 Task: Enable the option "Always on top" for general video settings.
Action: Mouse moved to (119, 10)
Screenshot: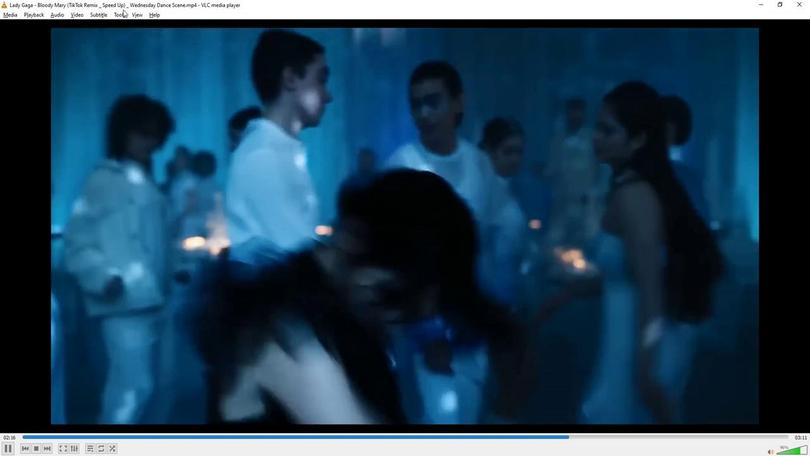 
Action: Mouse pressed left at (119, 10)
Screenshot: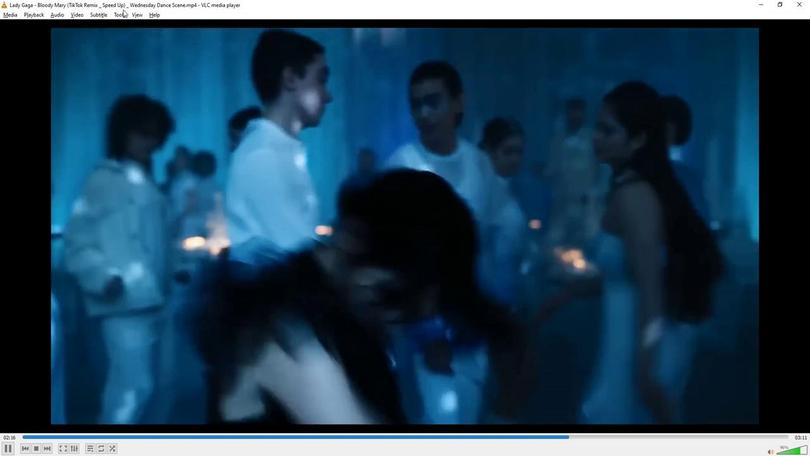 
Action: Mouse moved to (134, 110)
Screenshot: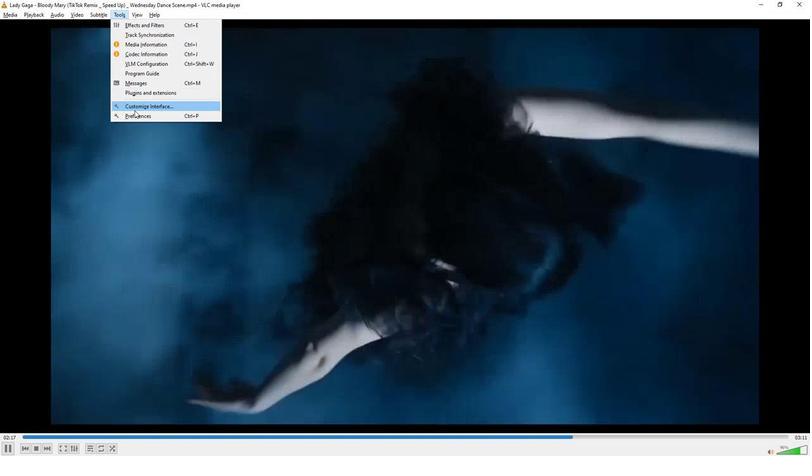 
Action: Mouse pressed left at (134, 110)
Screenshot: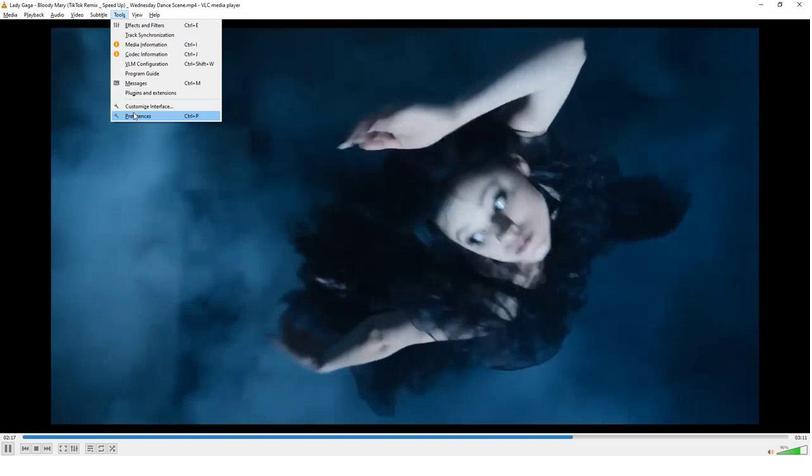 
Action: Mouse moved to (142, 348)
Screenshot: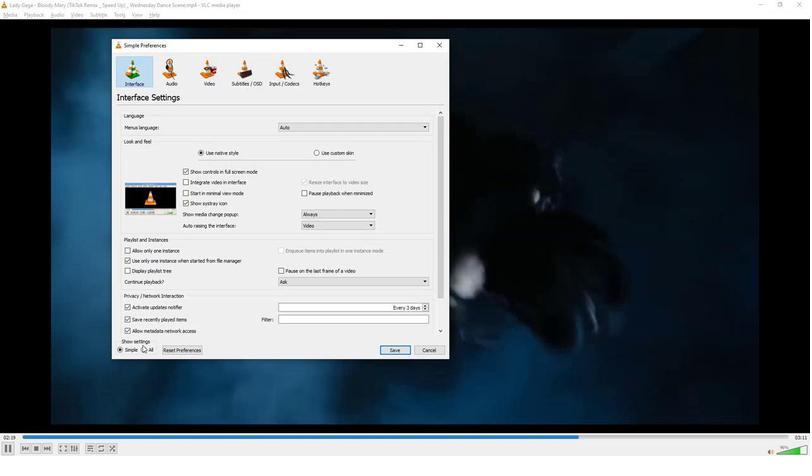
Action: Mouse pressed left at (142, 348)
Screenshot: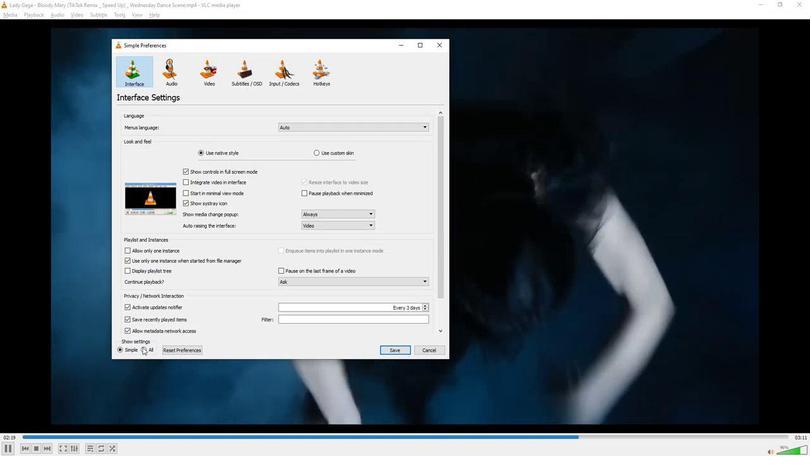 
Action: Mouse moved to (164, 231)
Screenshot: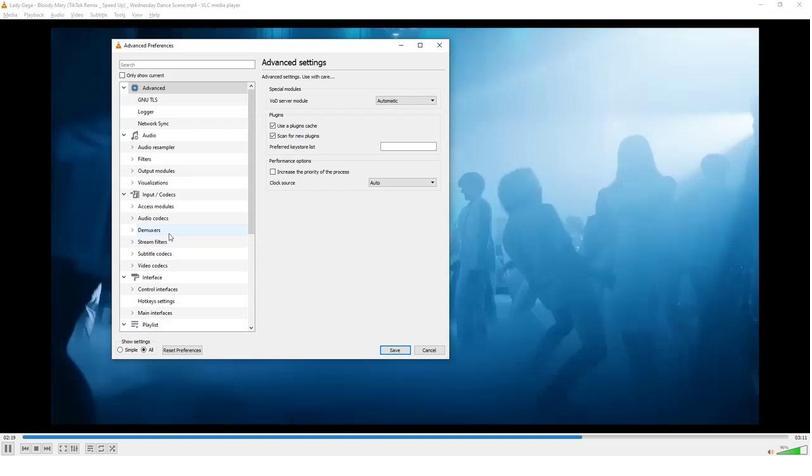 
Action: Mouse scrolled (164, 231) with delta (0, 0)
Screenshot: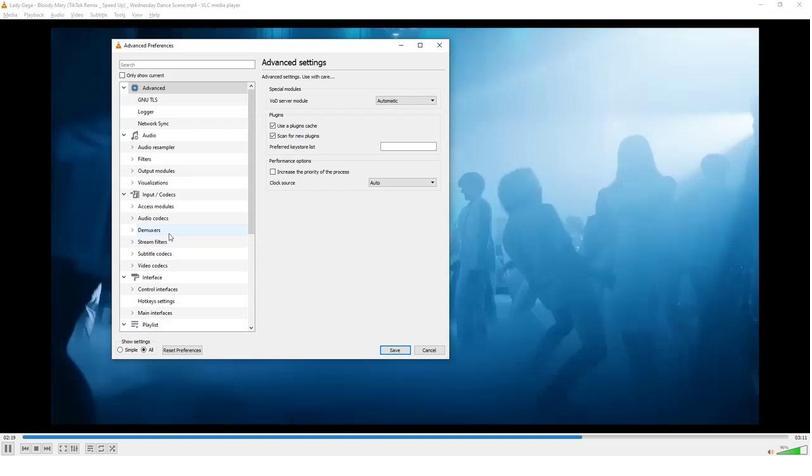 
Action: Mouse moved to (163, 231)
Screenshot: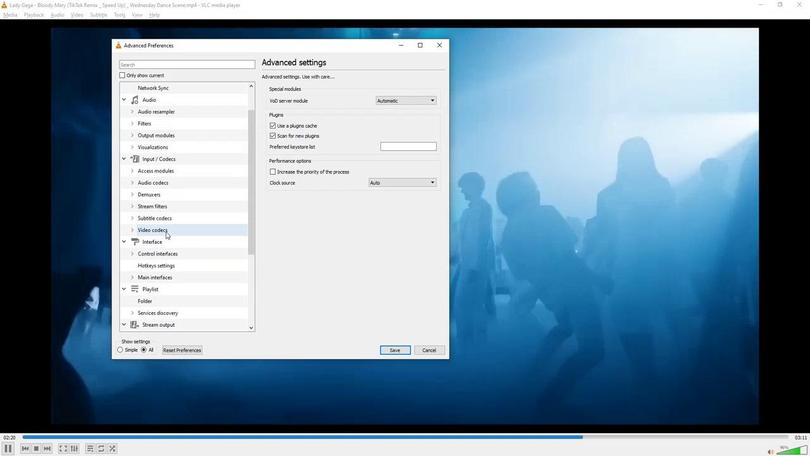 
Action: Mouse scrolled (163, 231) with delta (0, 0)
Screenshot: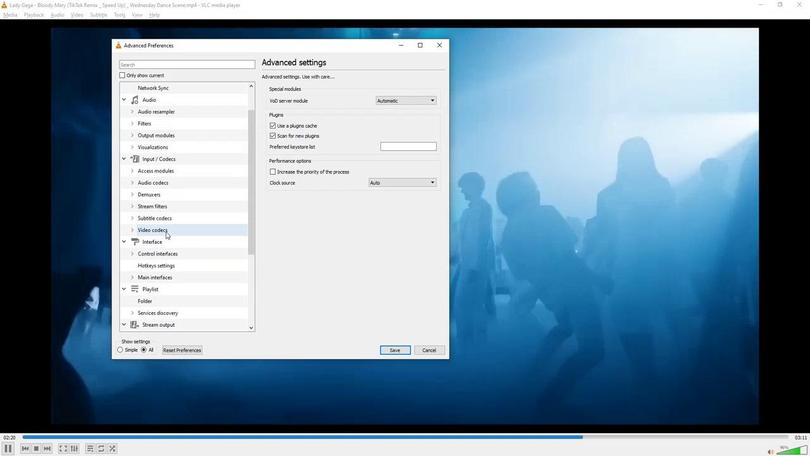 
Action: Mouse scrolled (163, 231) with delta (0, 0)
Screenshot: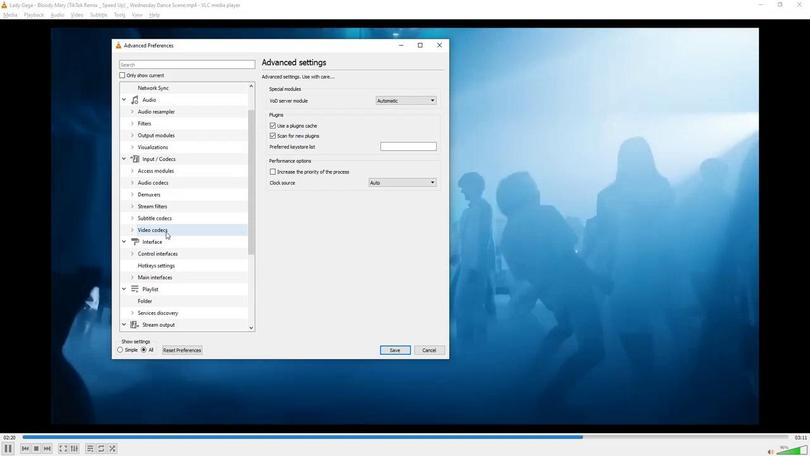 
Action: Mouse scrolled (163, 231) with delta (0, 0)
Screenshot: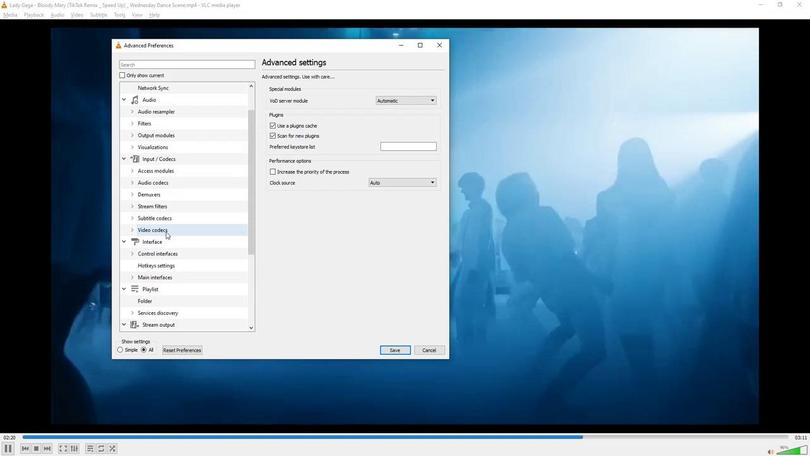 
Action: Mouse moved to (162, 231)
Screenshot: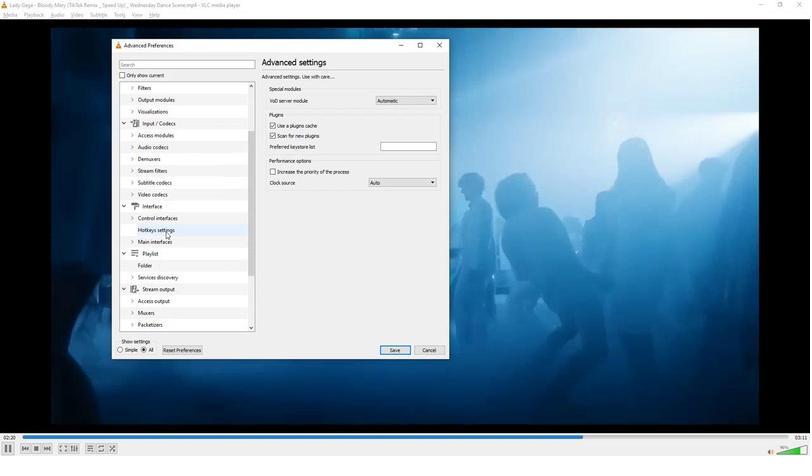 
Action: Mouse scrolled (162, 231) with delta (0, 0)
Screenshot: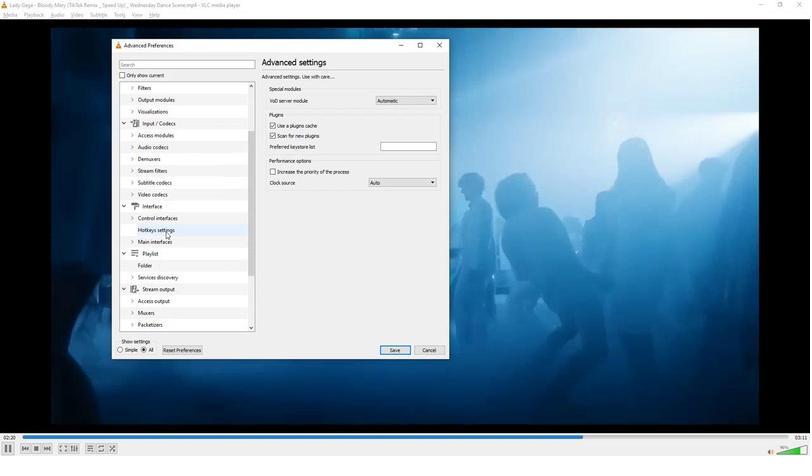 
Action: Mouse scrolled (162, 231) with delta (0, 0)
Screenshot: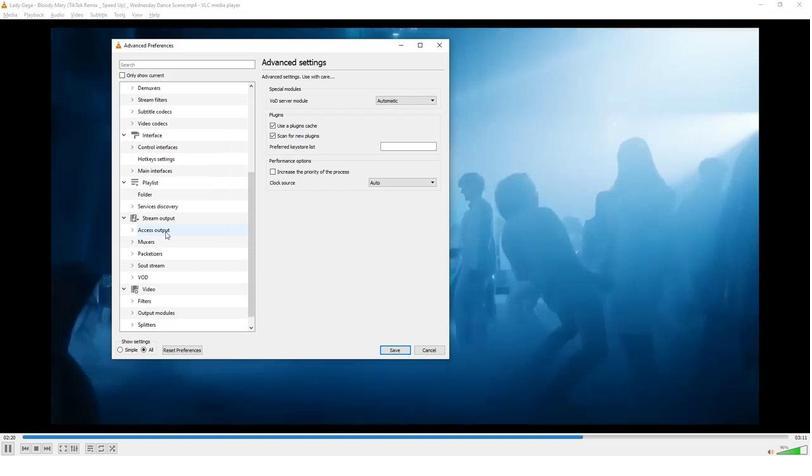 
Action: Mouse moved to (150, 277)
Screenshot: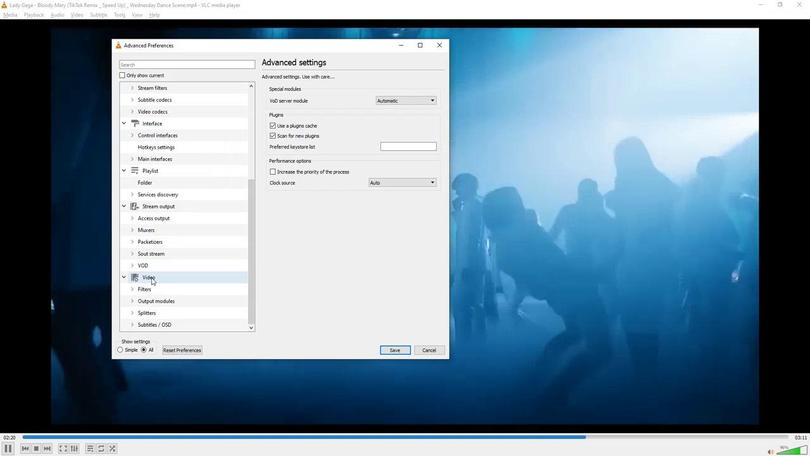 
Action: Mouse pressed left at (150, 277)
Screenshot: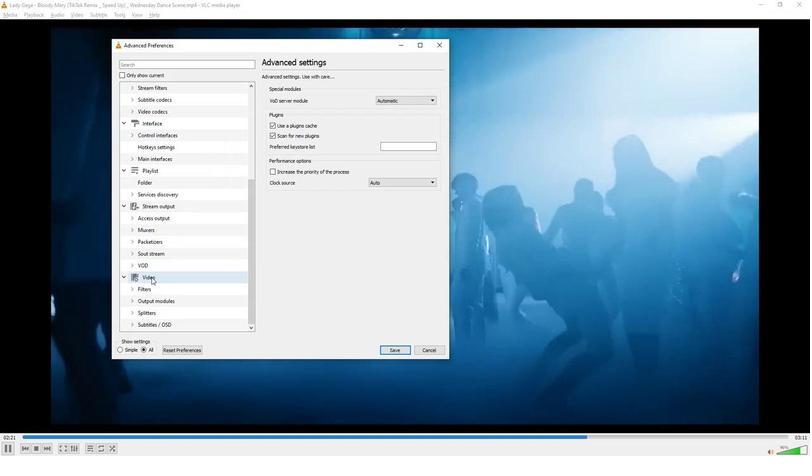
Action: Mouse moved to (253, 180)
Screenshot: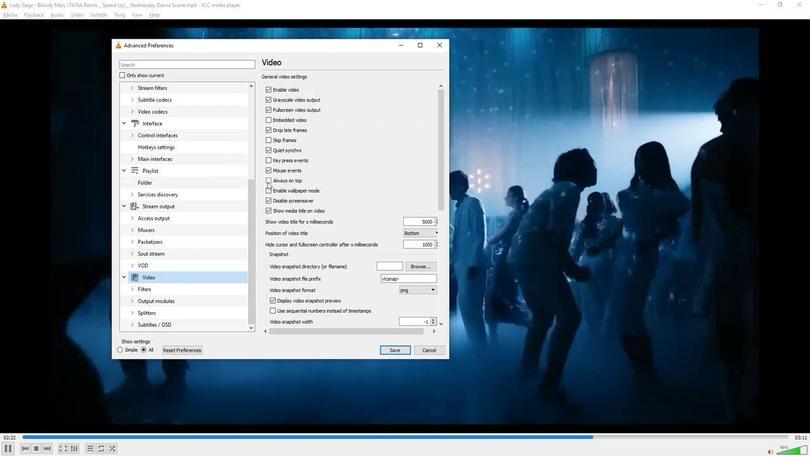 
Action: Mouse pressed left at (253, 180)
Screenshot: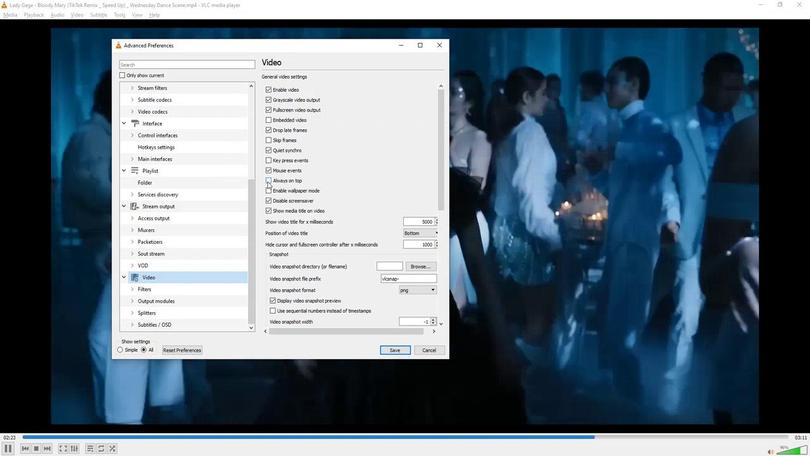 
Action: Mouse moved to (389, 181)
Screenshot: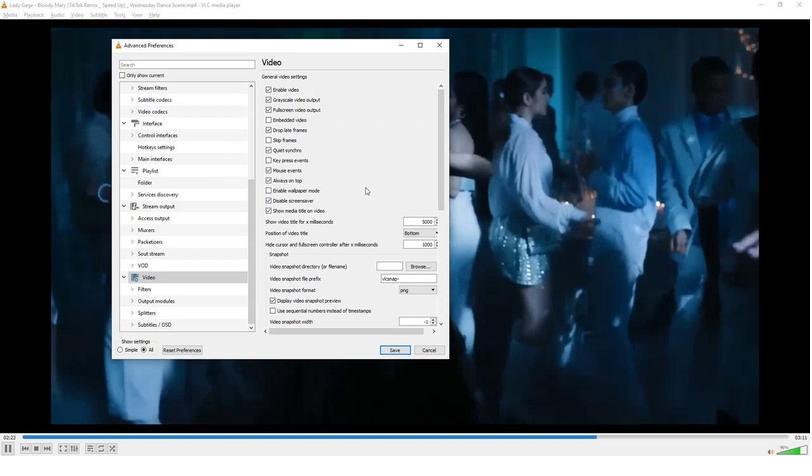 
